 Task: Filter jobs by date posted at any time.
Action: Mouse moved to (289, 127)
Screenshot: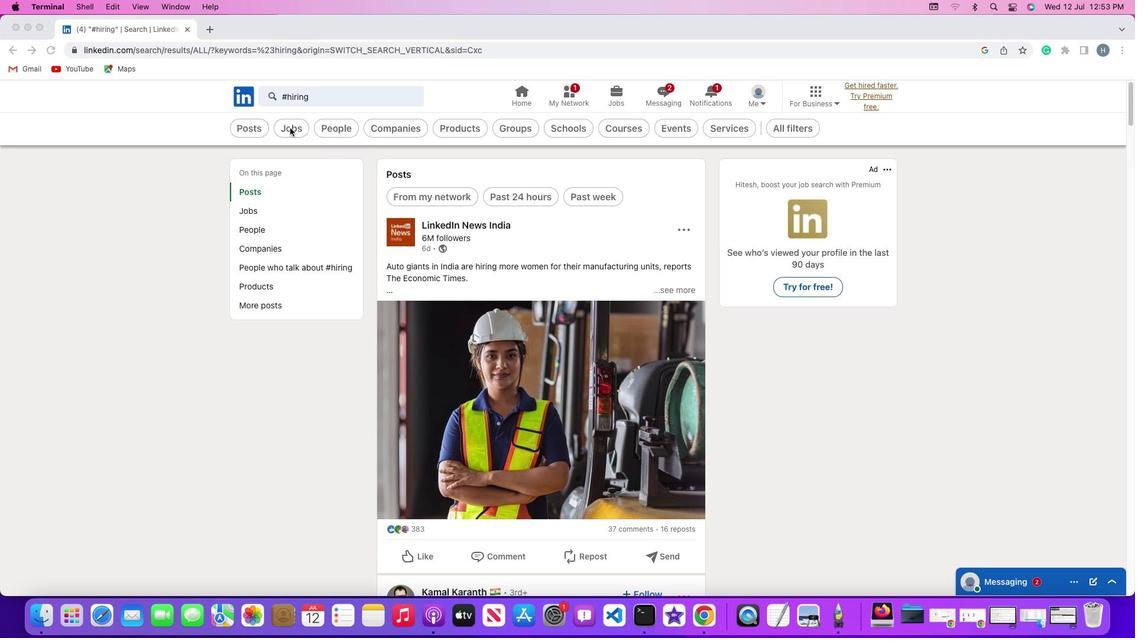 
Action: Mouse pressed left at (289, 127)
Screenshot: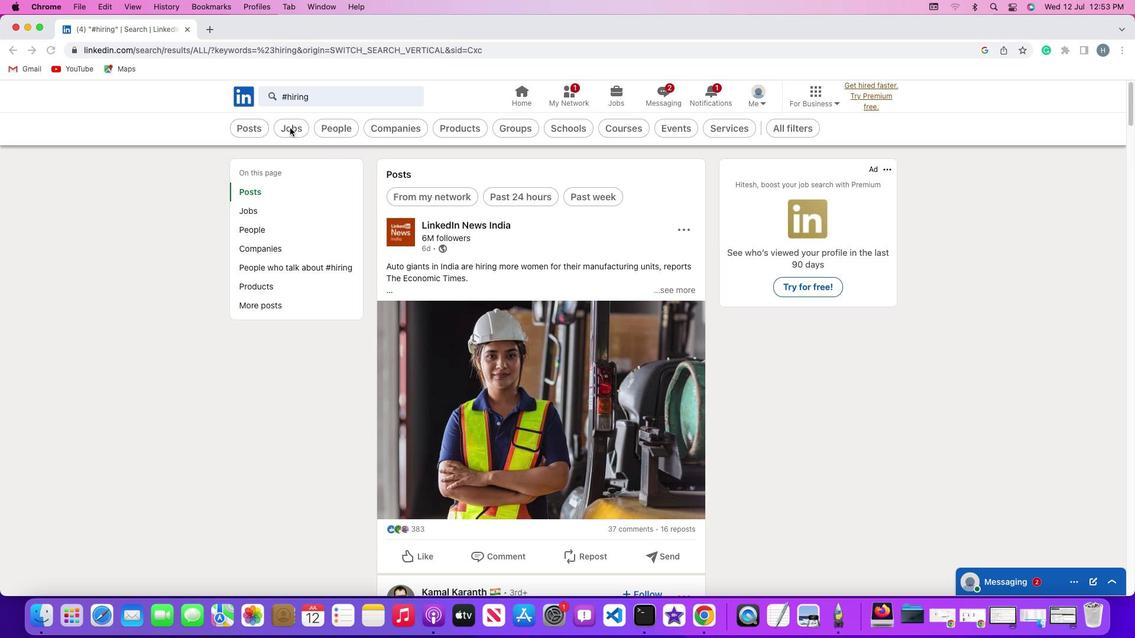 
Action: Mouse pressed left at (289, 127)
Screenshot: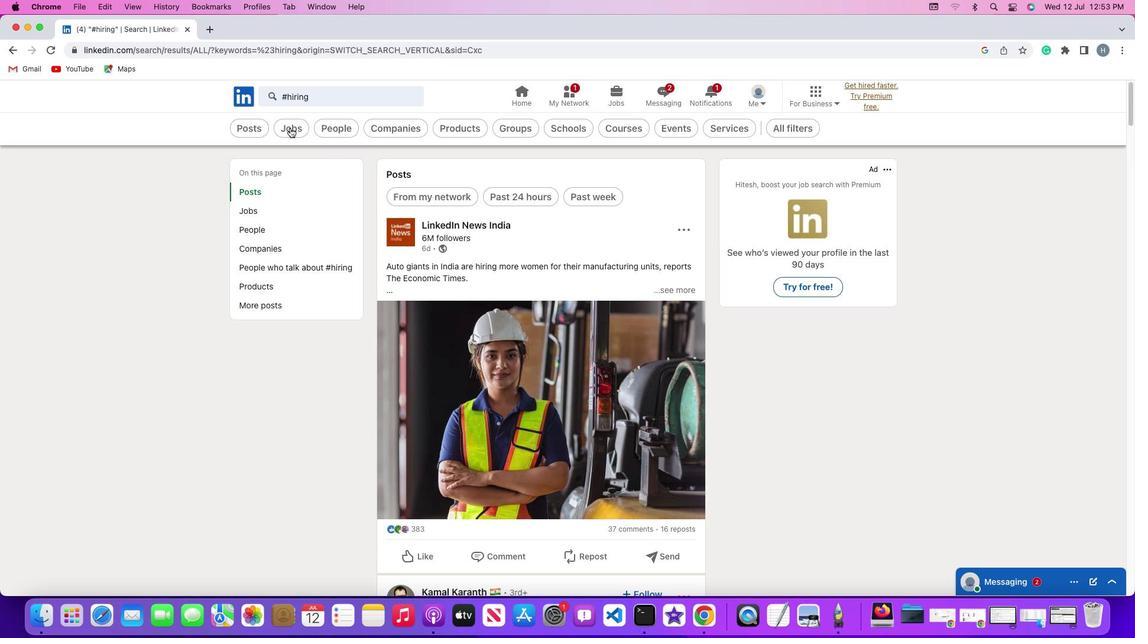
Action: Mouse moved to (251, 159)
Screenshot: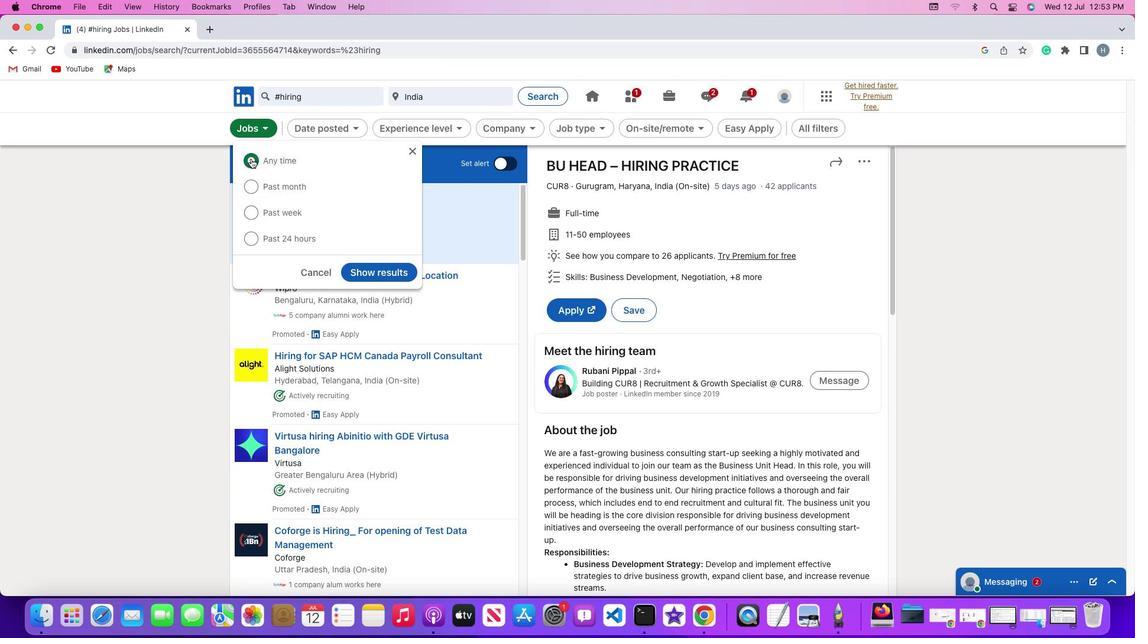 
Action: Mouse pressed left at (251, 159)
Screenshot: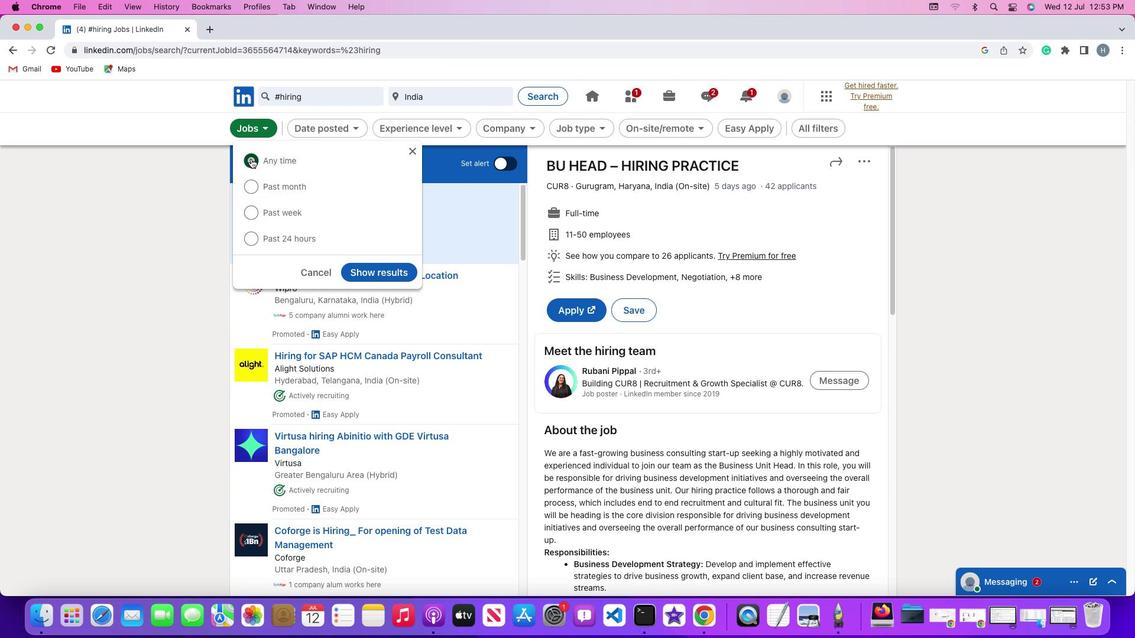 
Action: Mouse moved to (368, 268)
Screenshot: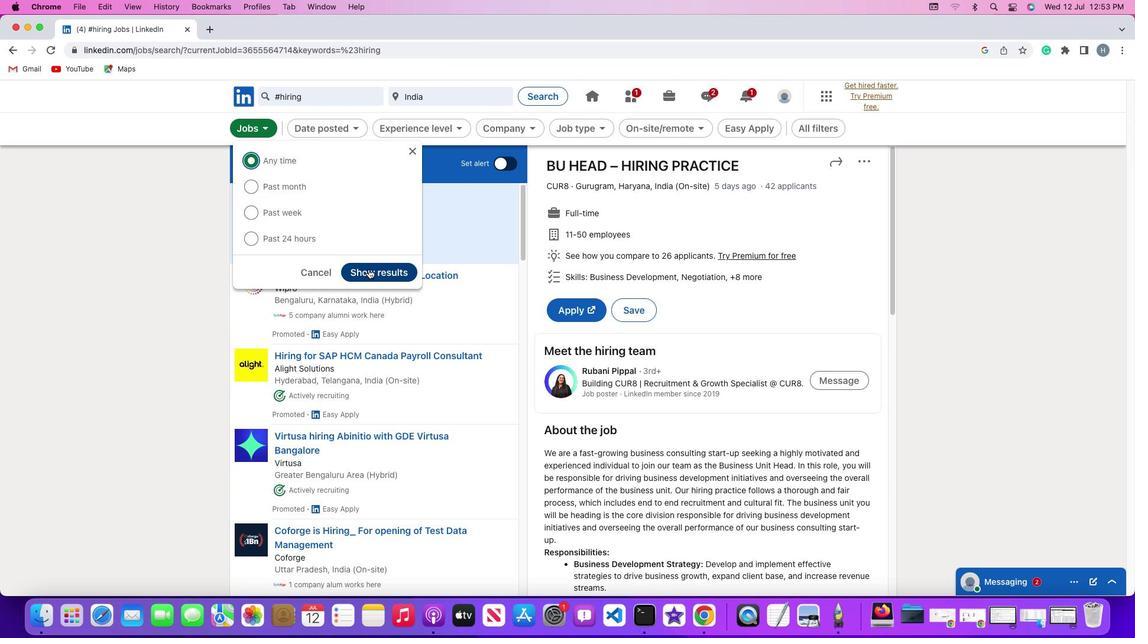 
Action: Mouse pressed left at (368, 268)
Screenshot: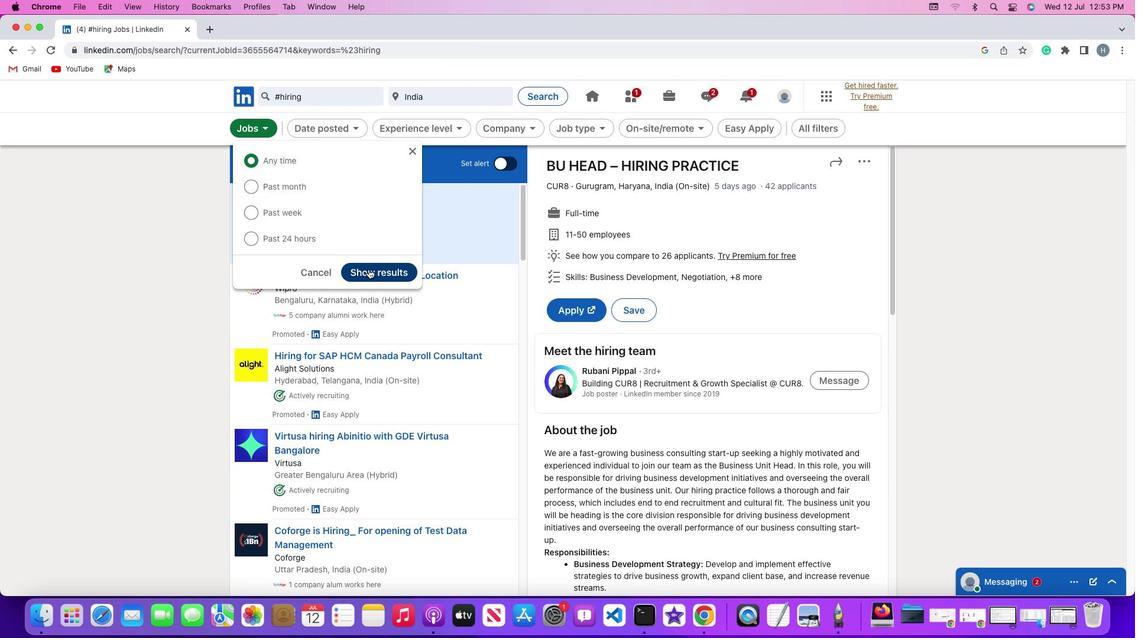 
Action: Mouse moved to (456, 245)
Screenshot: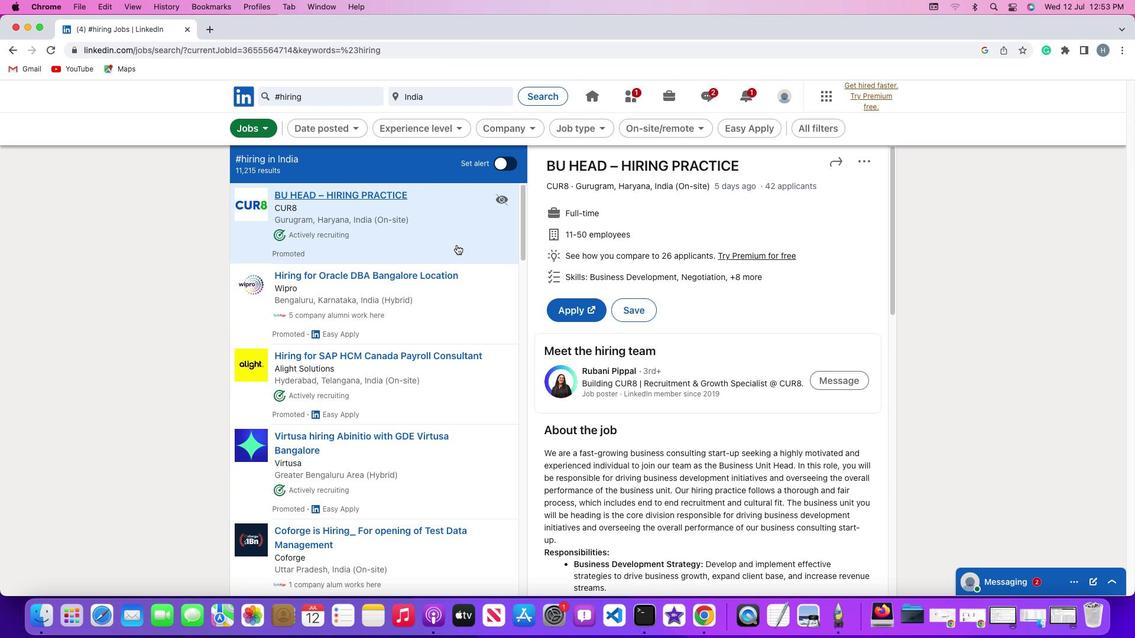
